 Task: Sign in to the sync setting.
Action: Mouse moved to (1002, 59)
Screenshot: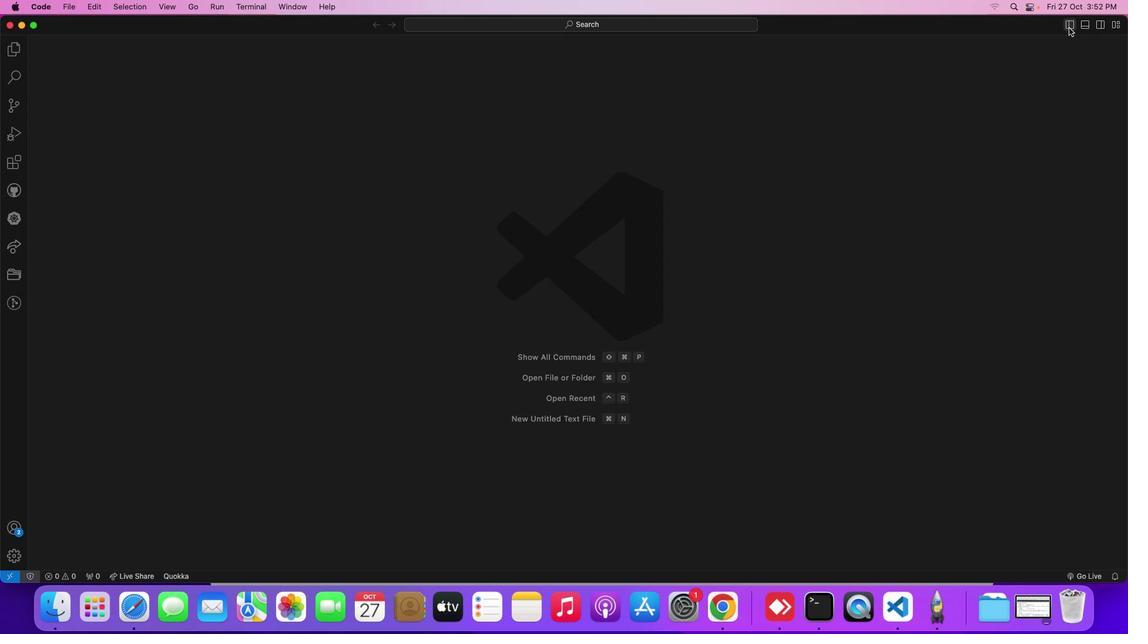 
Action: Mouse pressed left at (1002, 59)
Screenshot: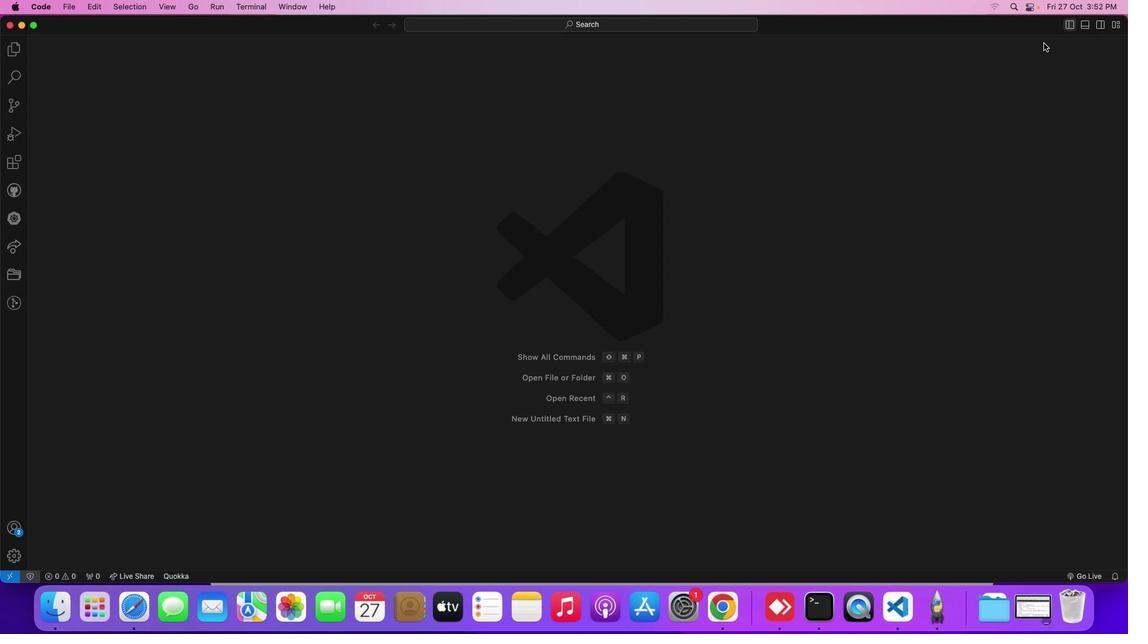 
Action: Mouse moved to (109, 531)
Screenshot: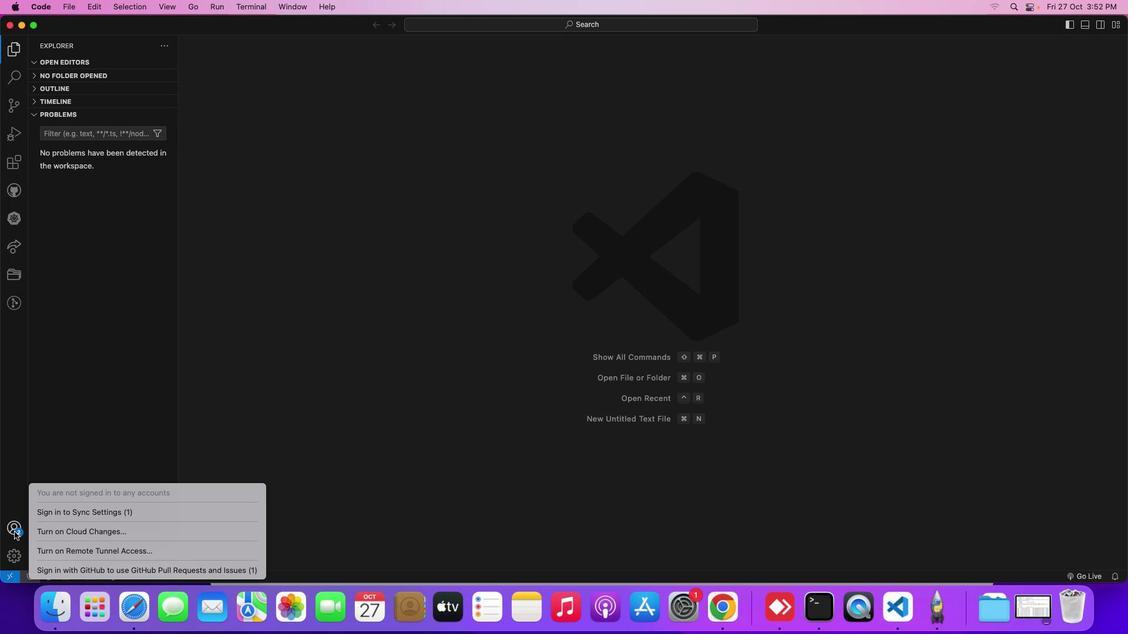 
Action: Mouse pressed left at (109, 531)
Screenshot: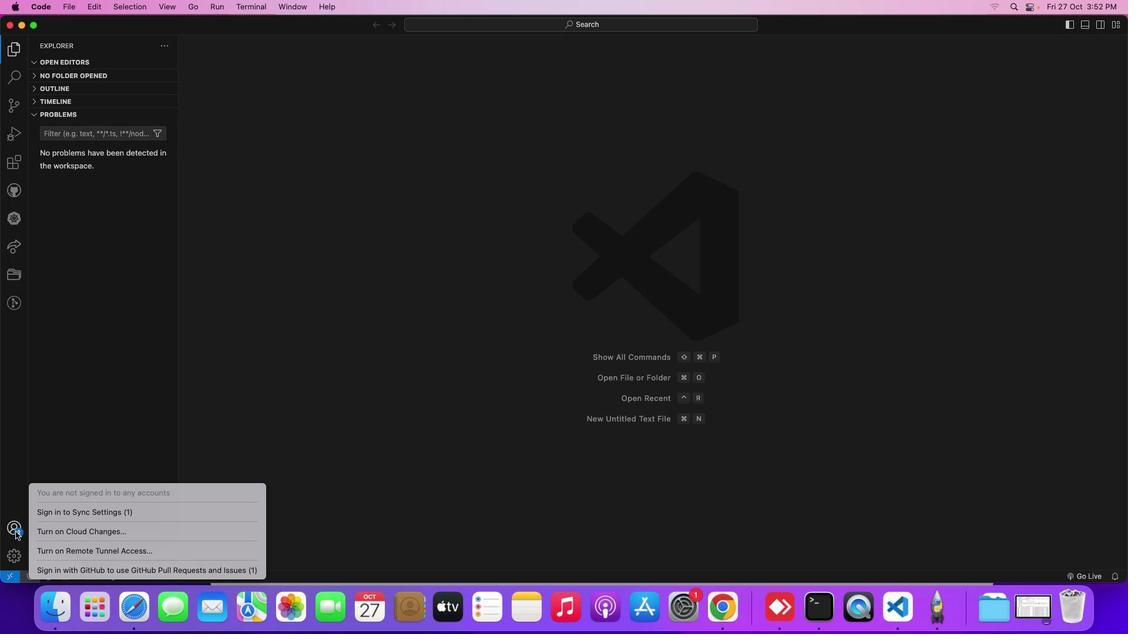 
Action: Mouse moved to (241, 514)
Screenshot: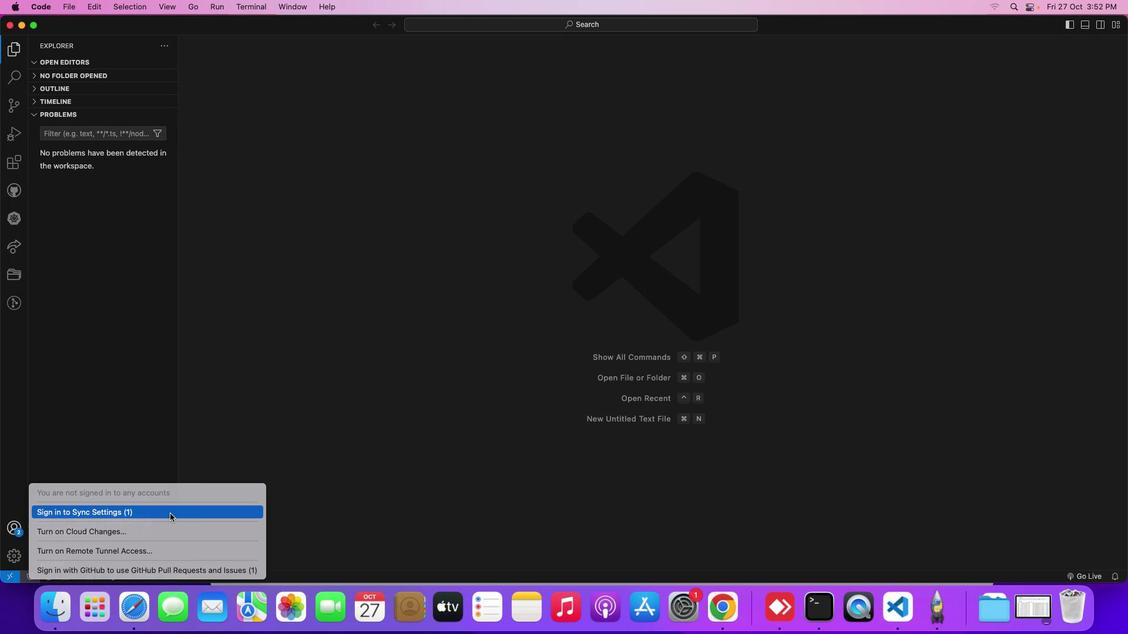 
Action: Mouse pressed left at (241, 514)
Screenshot: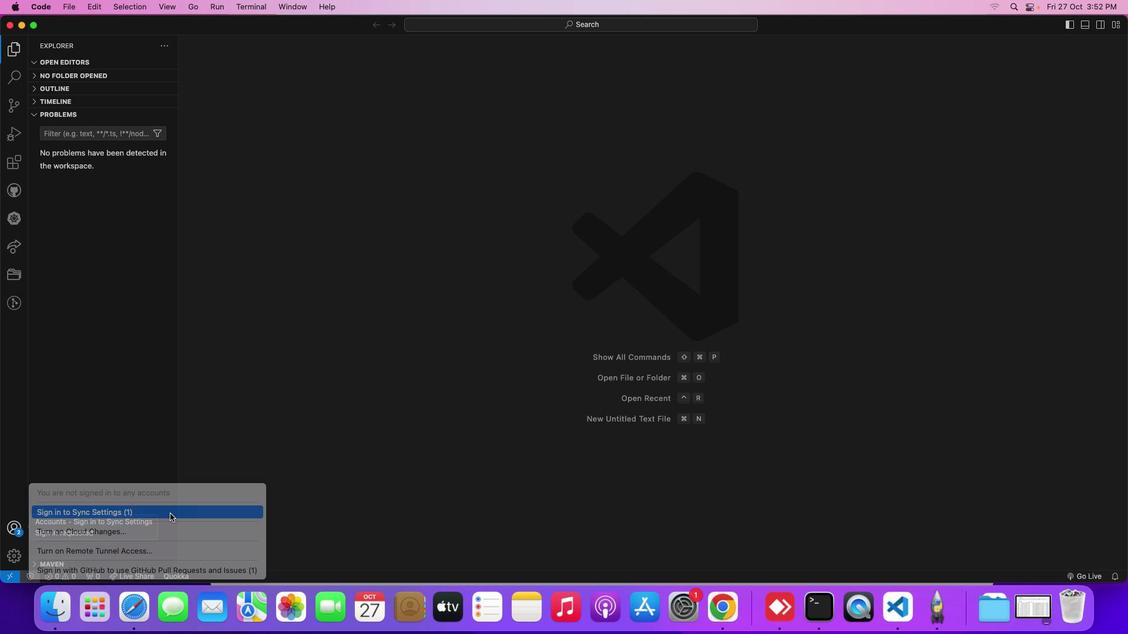 
Action: Mouse moved to (699, 343)
Screenshot: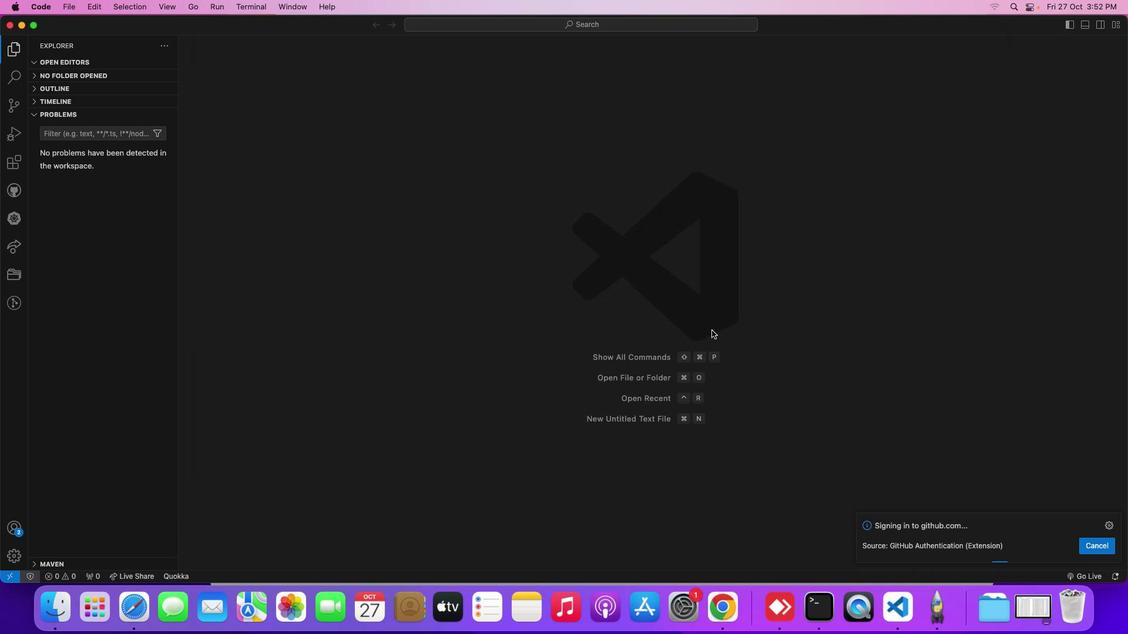 
Action: Mouse pressed left at (699, 343)
Screenshot: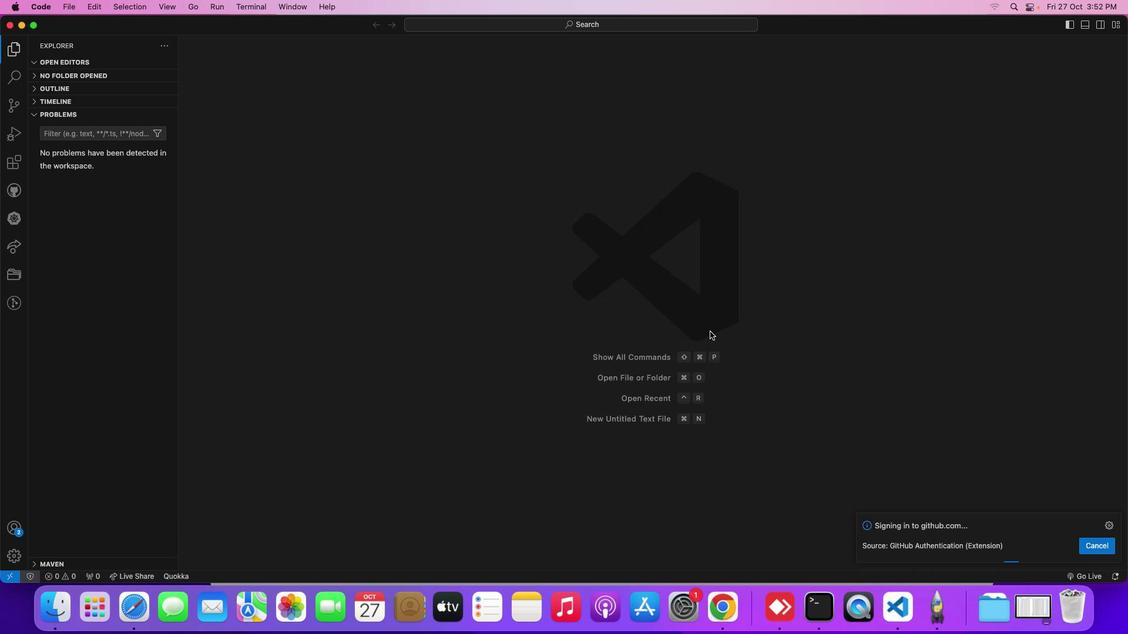 
Action: Mouse moved to (1107, 442)
Screenshot: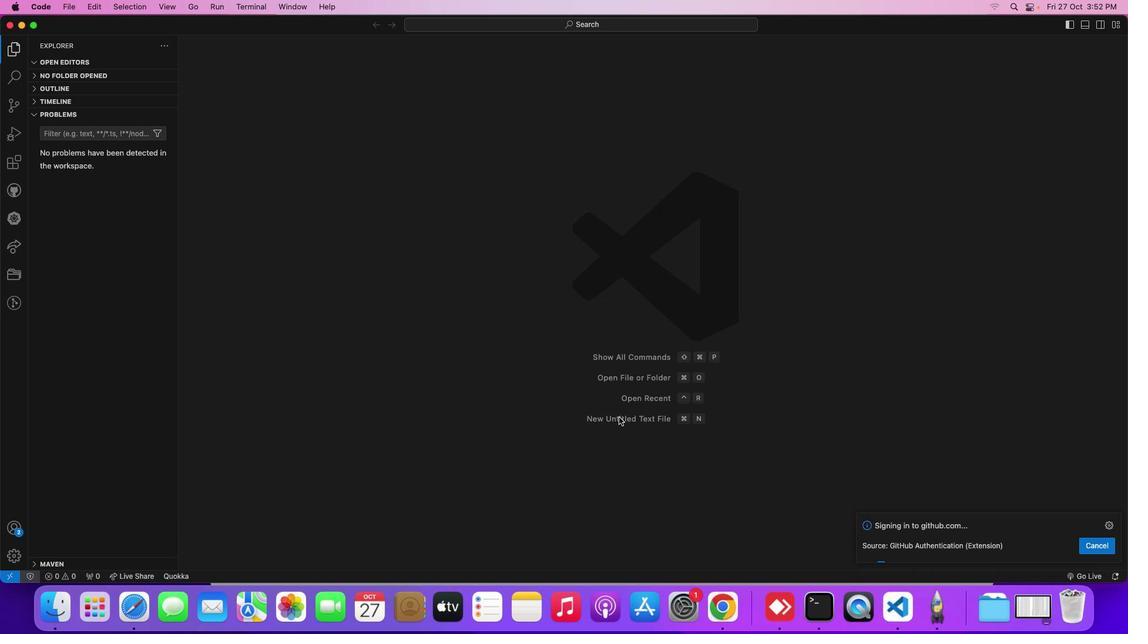 
